 Task: Print the page on B4 (JIS) size paper.
Action: Mouse moved to (32, 80)
Screenshot: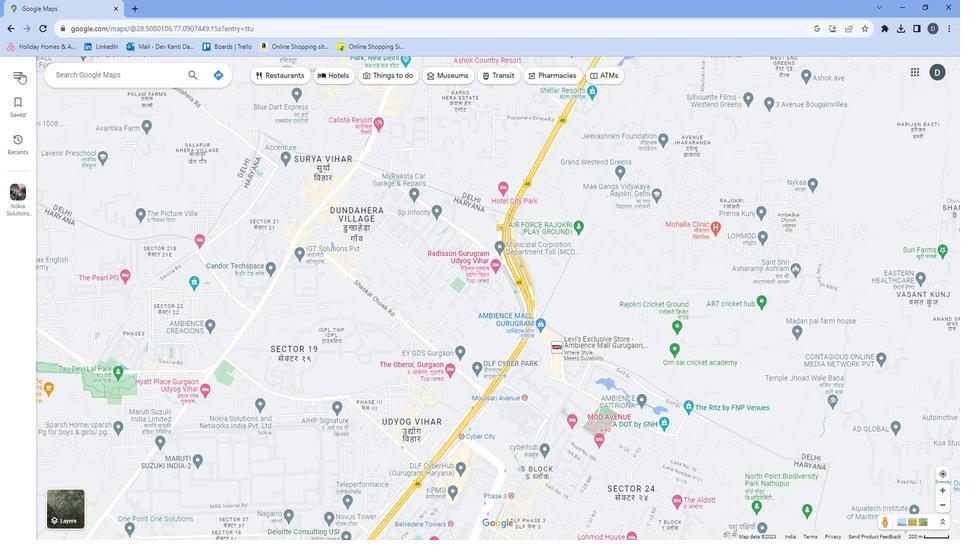
Action: Mouse pressed left at (32, 80)
Screenshot: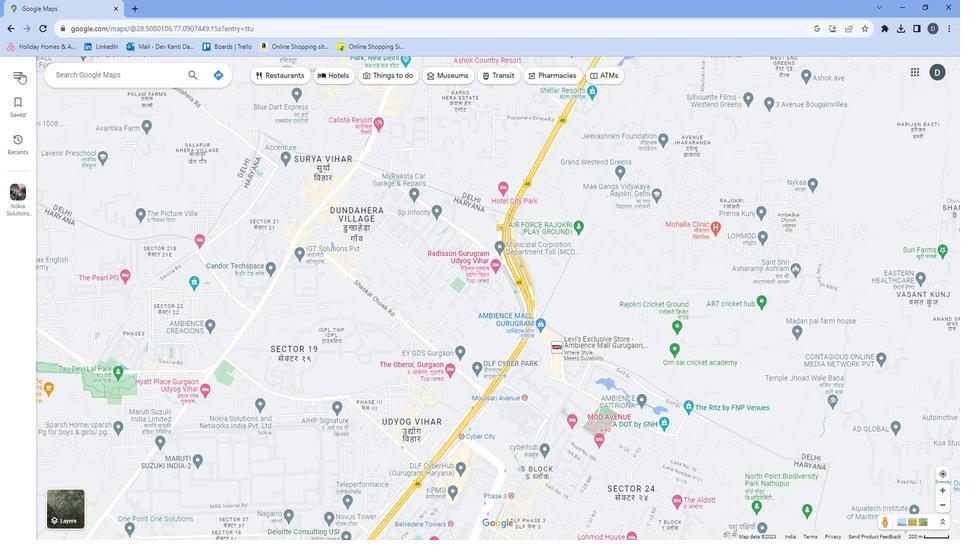 
Action: Mouse moved to (65, 269)
Screenshot: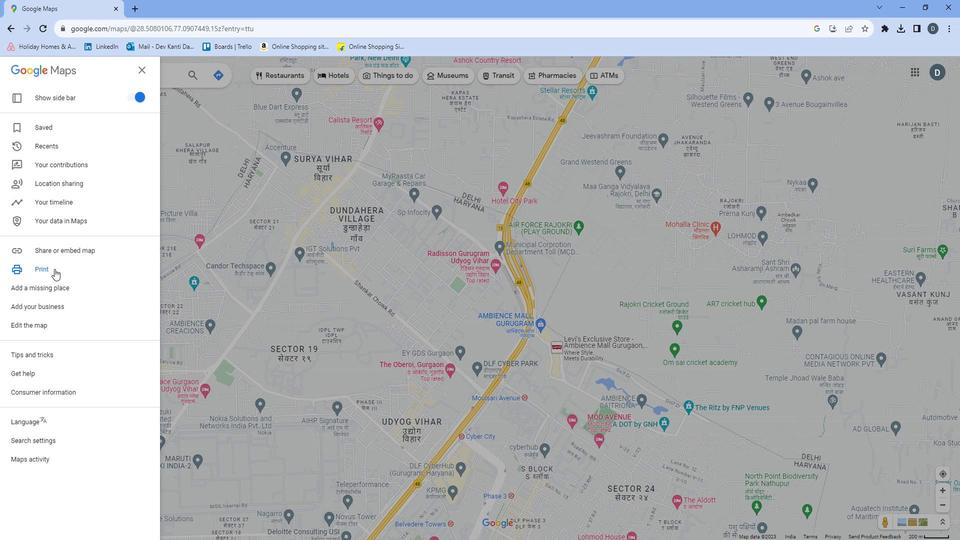 
Action: Mouse pressed left at (65, 269)
Screenshot: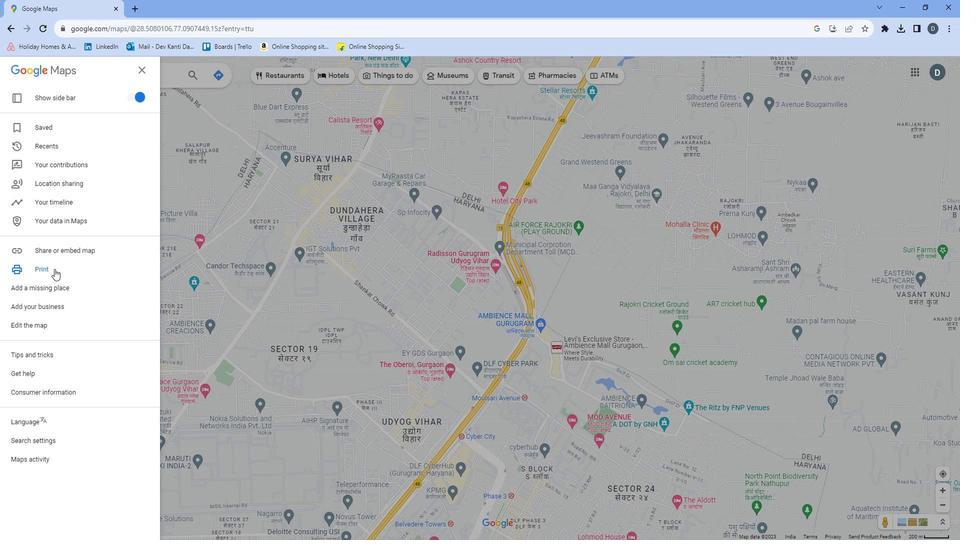 
Action: Mouse moved to (922, 79)
Screenshot: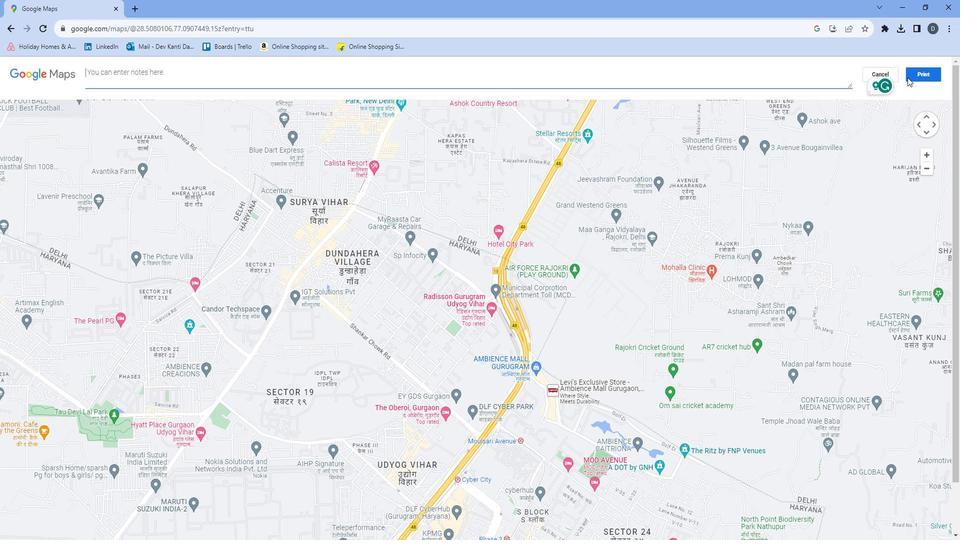
Action: Mouse pressed left at (922, 79)
Screenshot: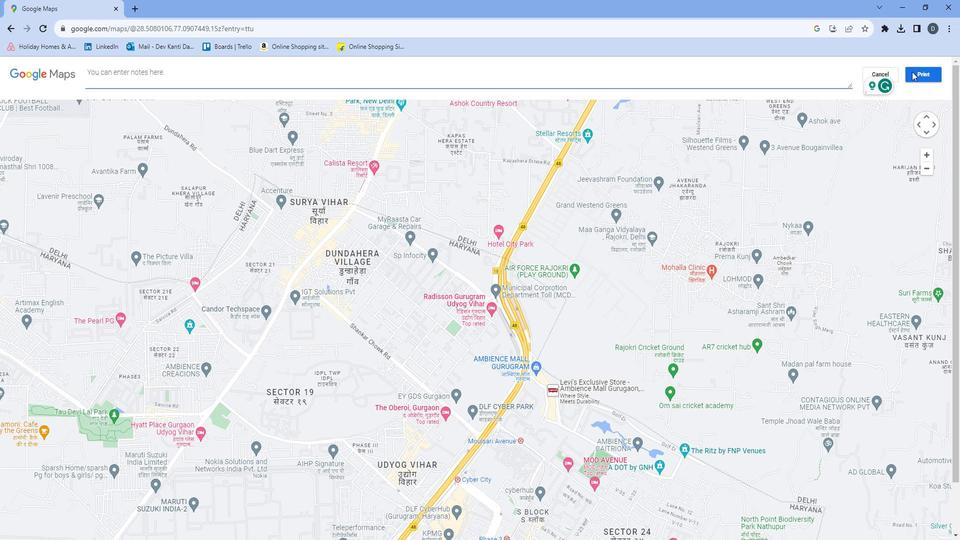 
Action: Mouse moved to (784, 201)
Screenshot: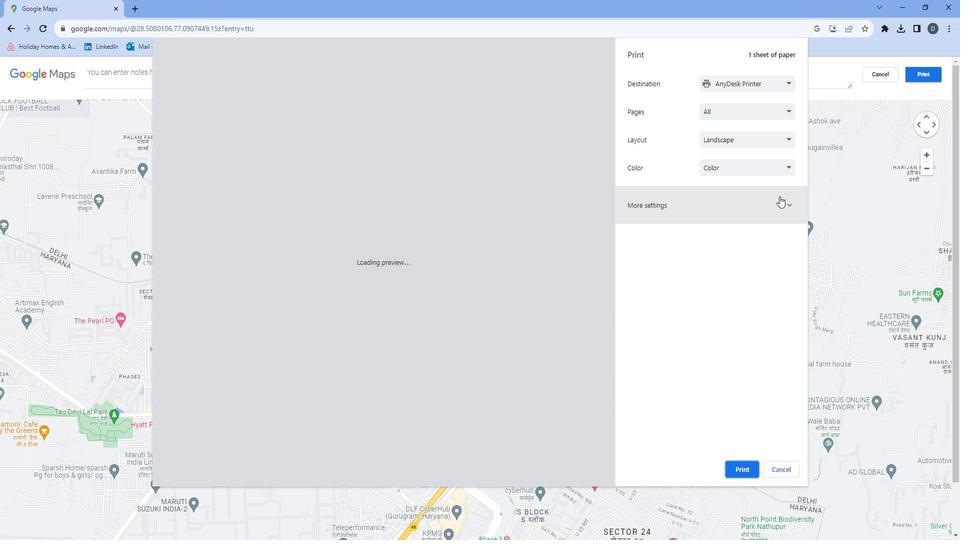 
Action: Mouse pressed left at (784, 201)
Screenshot: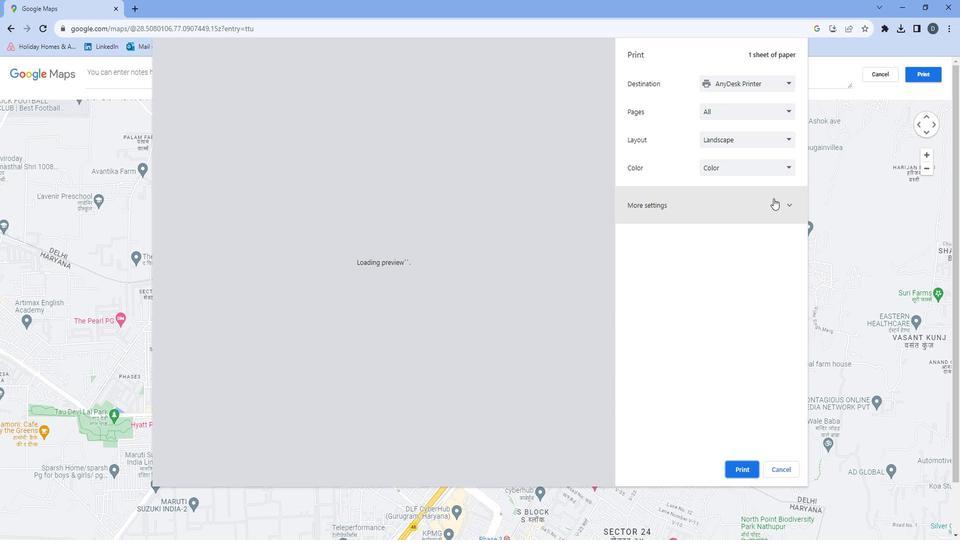
Action: Mouse moved to (770, 243)
Screenshot: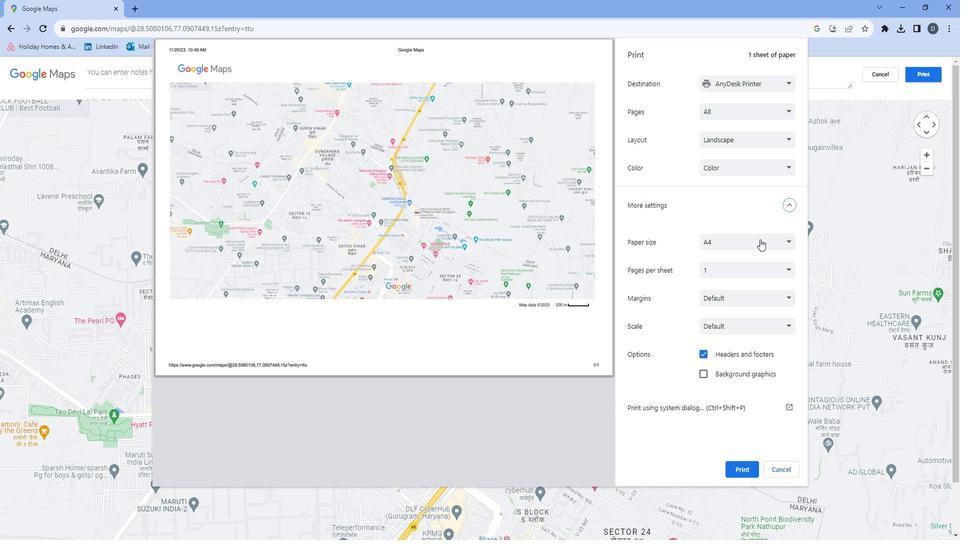 
Action: Mouse pressed left at (770, 243)
Screenshot: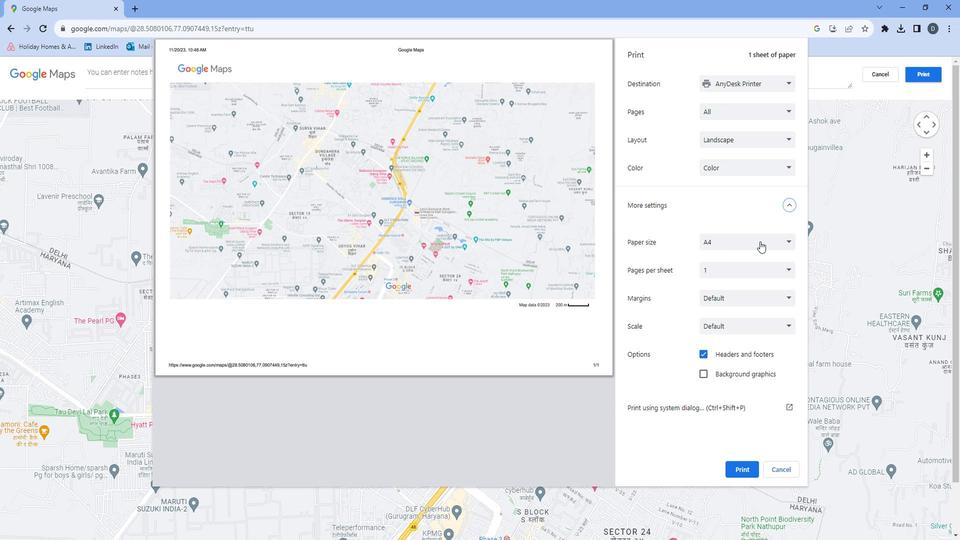
Action: Mouse moved to (740, 308)
Screenshot: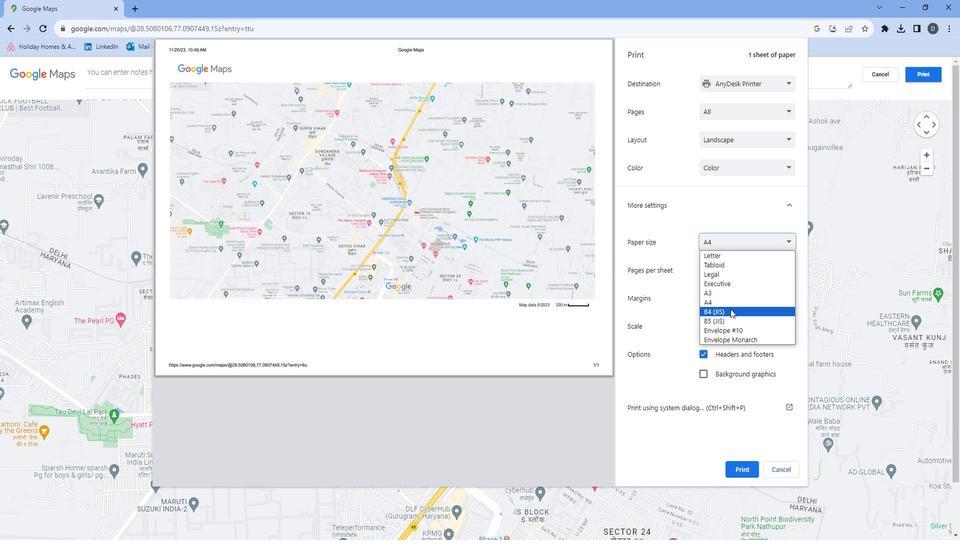
Action: Mouse pressed left at (740, 308)
Screenshot: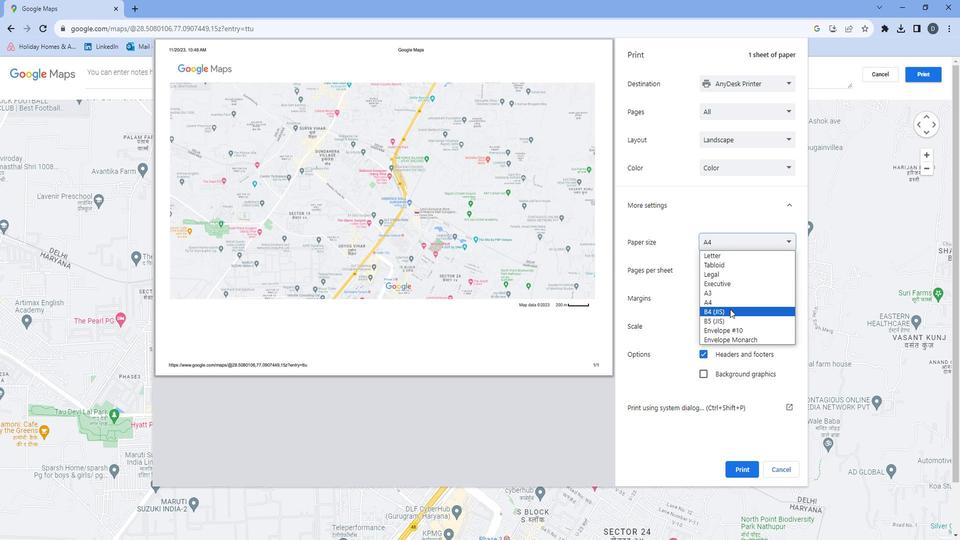 
Action: Mouse moved to (743, 461)
Screenshot: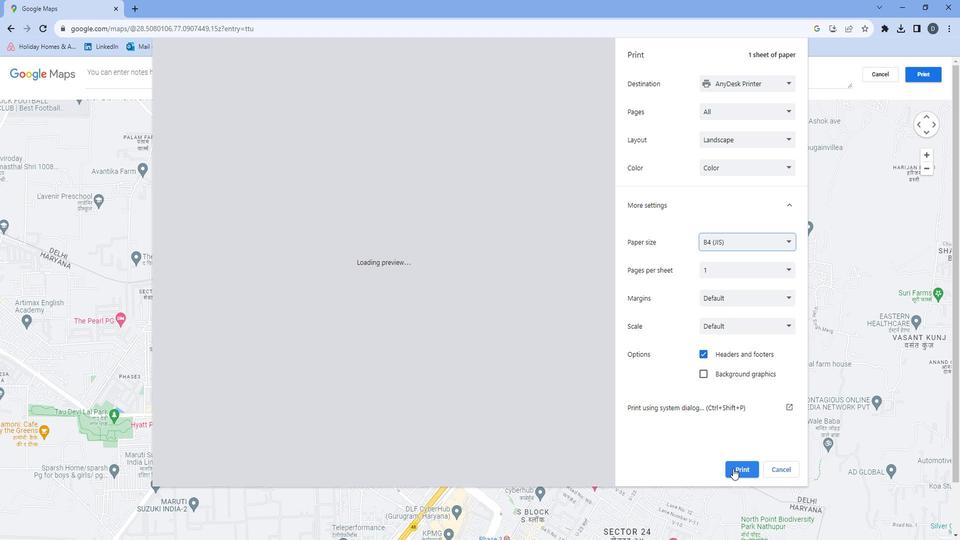
Action: Mouse pressed left at (743, 461)
Screenshot: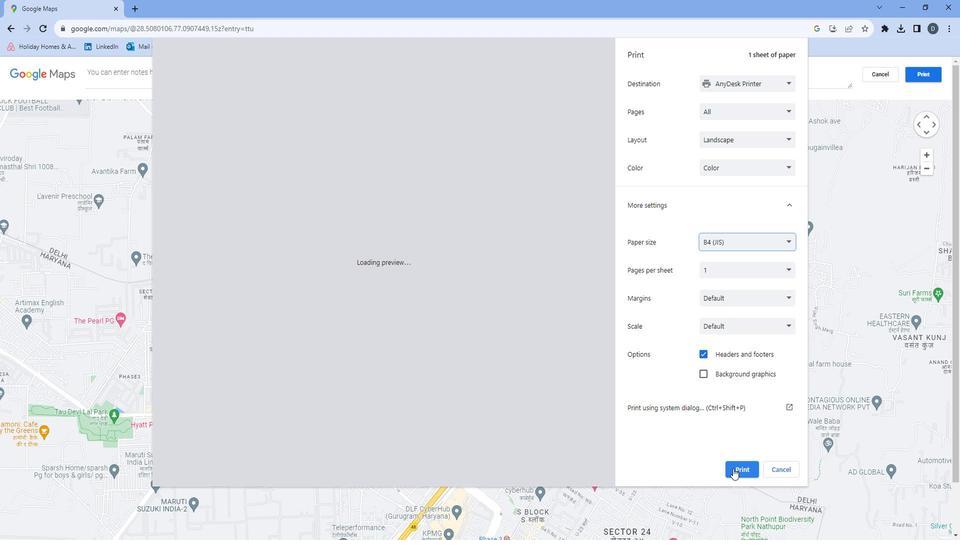 
Action: Mouse moved to (678, 280)
Screenshot: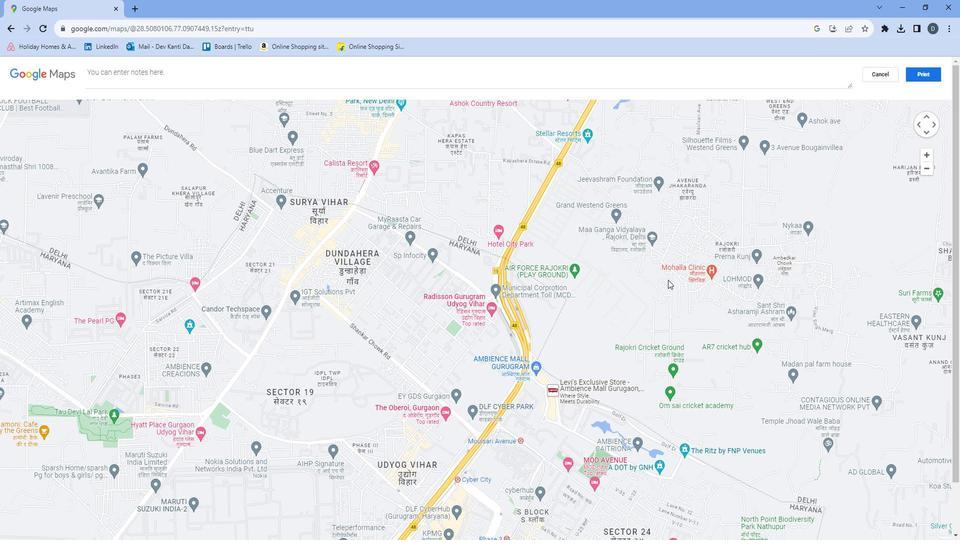 
